 Task: Add Sprouts Boneless Angus Beef Chuck Roast to the cart.
Action: Mouse pressed left at (13, 112)
Screenshot: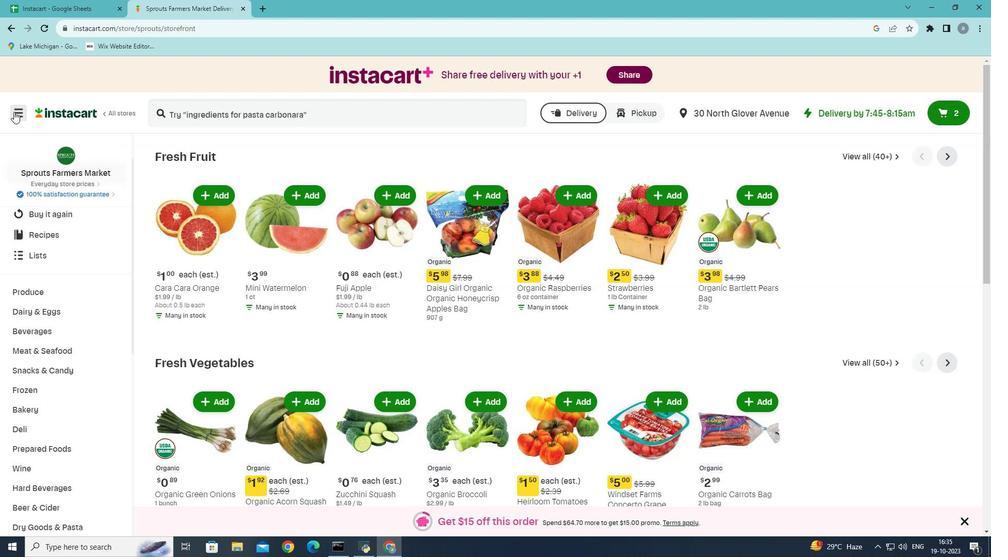 
Action: Mouse moved to (60, 299)
Screenshot: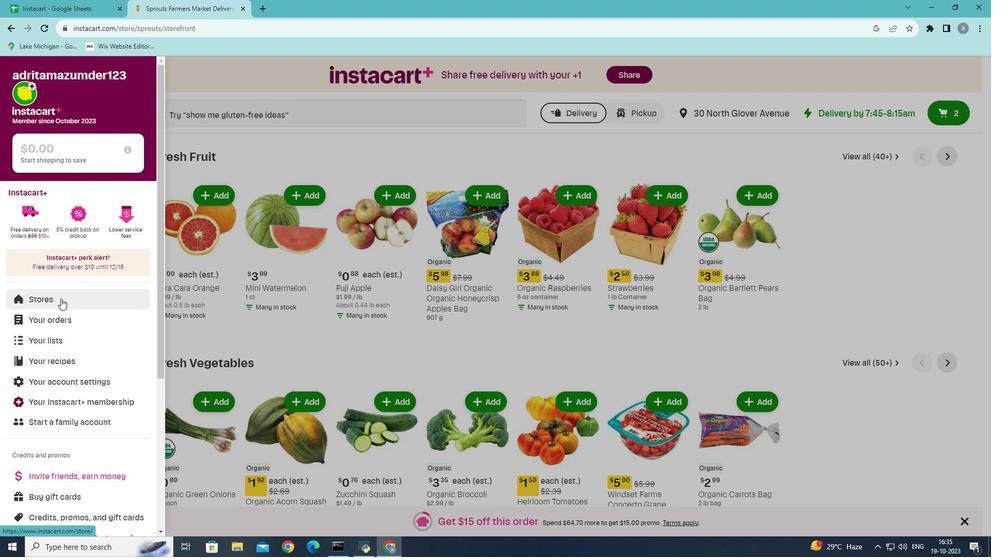 
Action: Mouse pressed left at (60, 299)
Screenshot: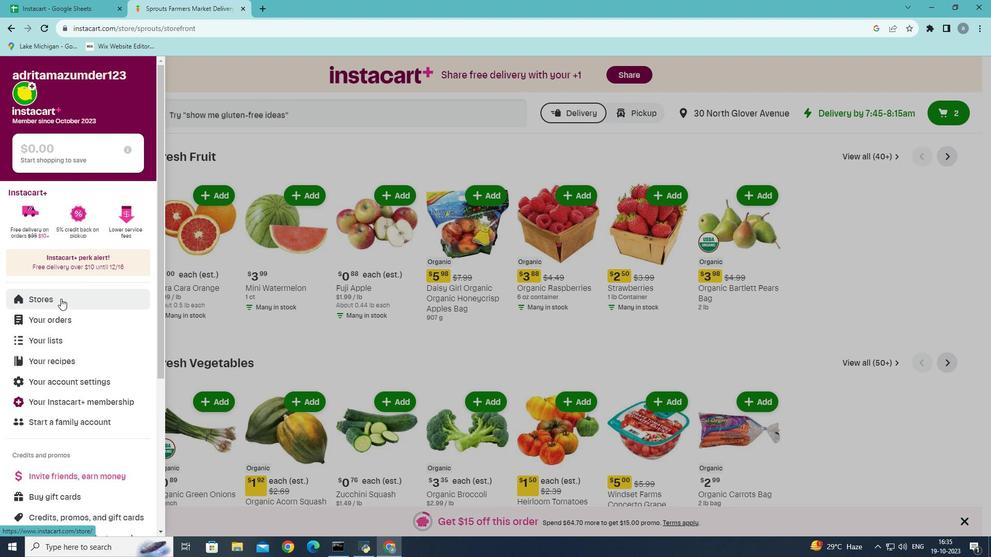 
Action: Mouse moved to (243, 119)
Screenshot: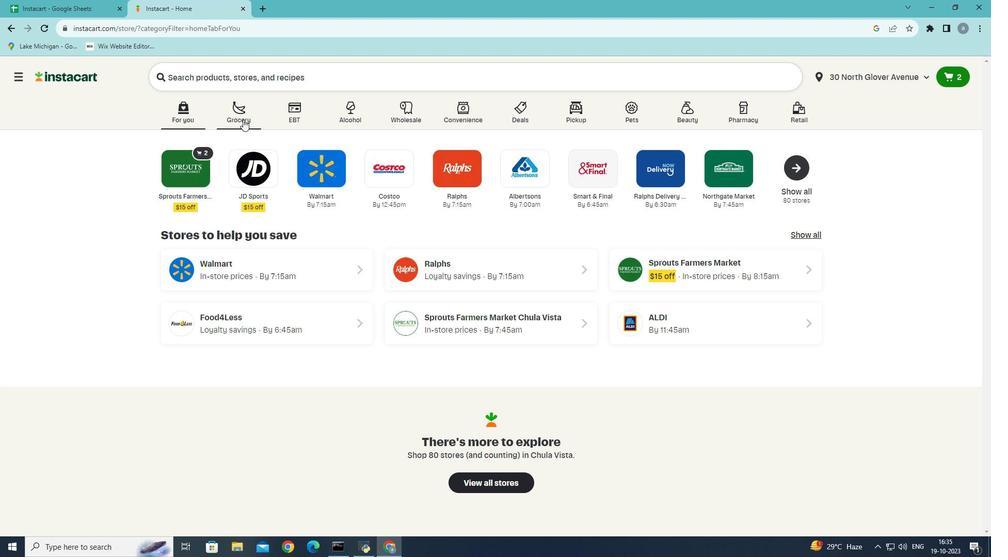 
Action: Mouse pressed left at (243, 119)
Screenshot: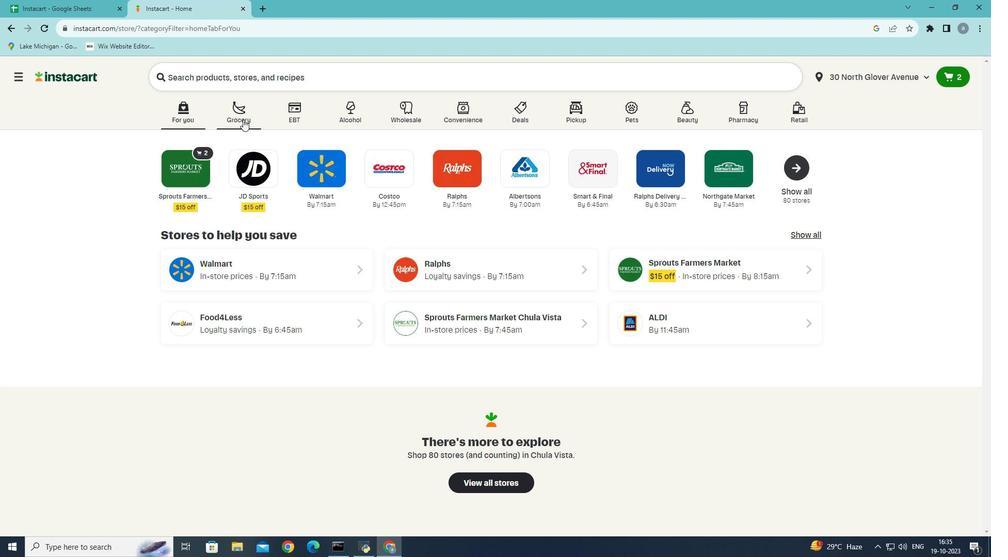 
Action: Mouse moved to (237, 301)
Screenshot: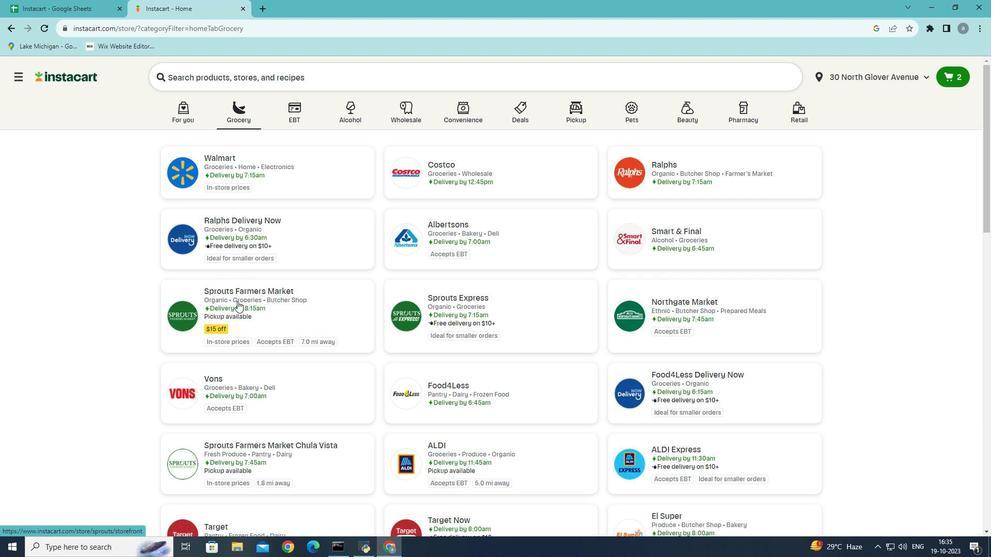 
Action: Mouse pressed left at (237, 301)
Screenshot: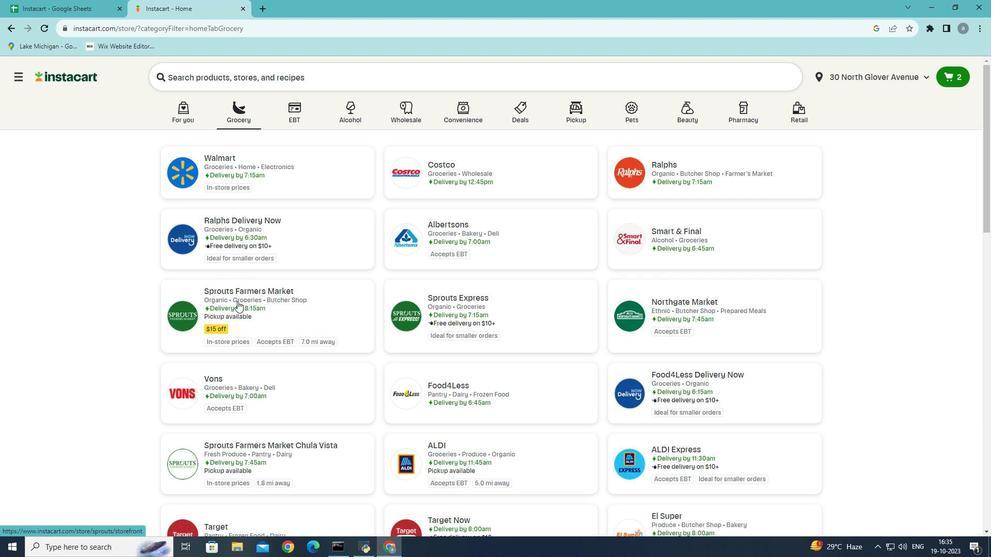 
Action: Mouse moved to (71, 429)
Screenshot: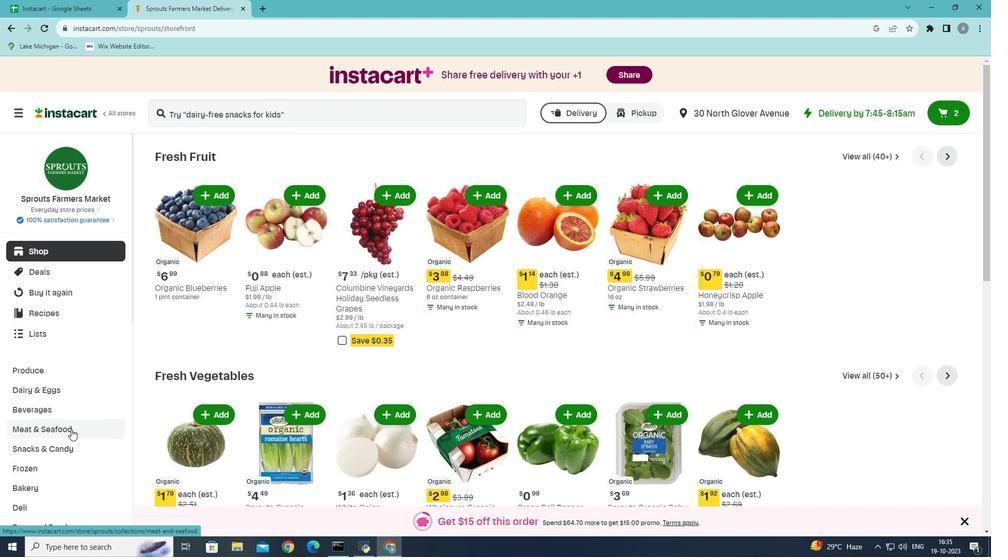 
Action: Mouse pressed left at (71, 429)
Screenshot: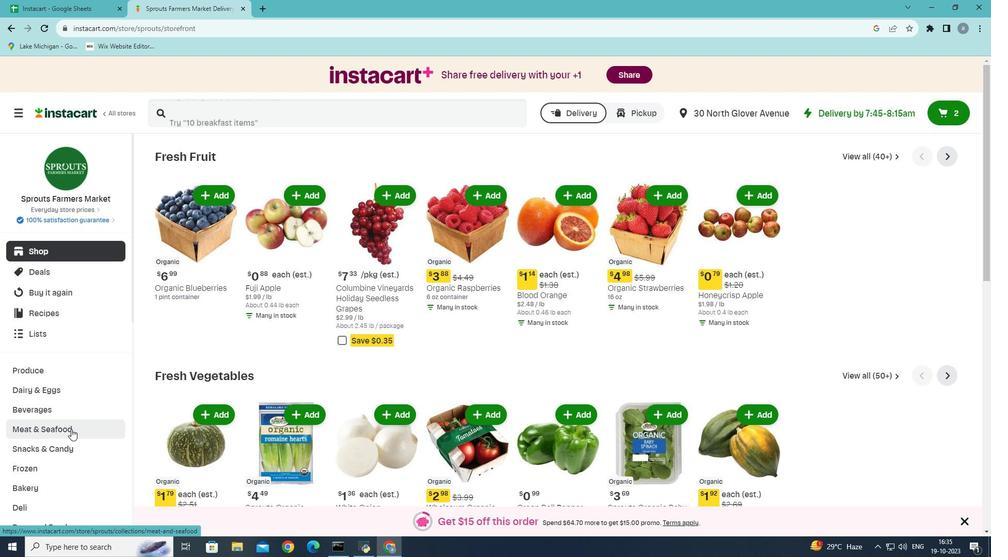 
Action: Mouse moved to (520, 182)
Screenshot: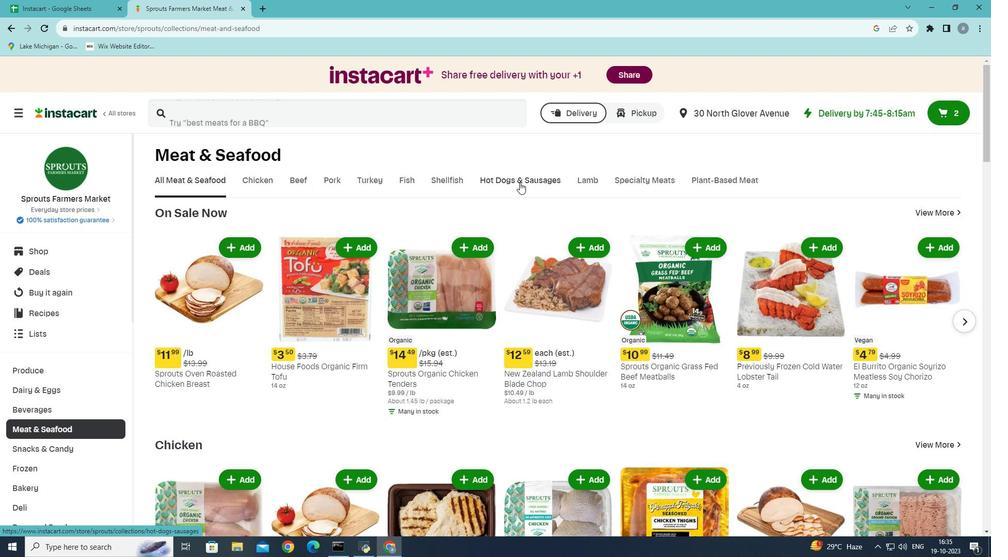 
Action: Mouse pressed left at (520, 182)
Screenshot: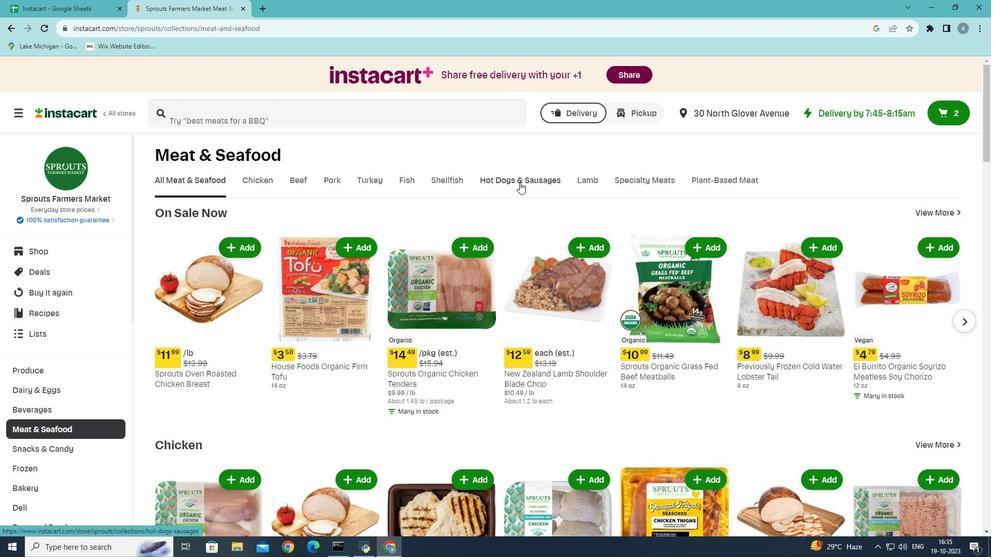 
Action: Mouse moved to (229, 226)
Screenshot: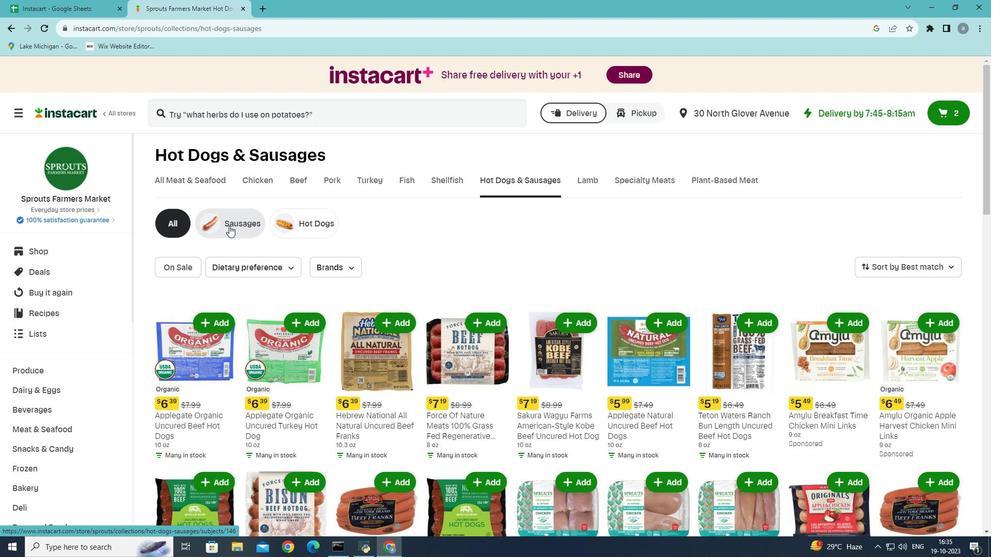 
Action: Mouse pressed left at (229, 226)
Screenshot: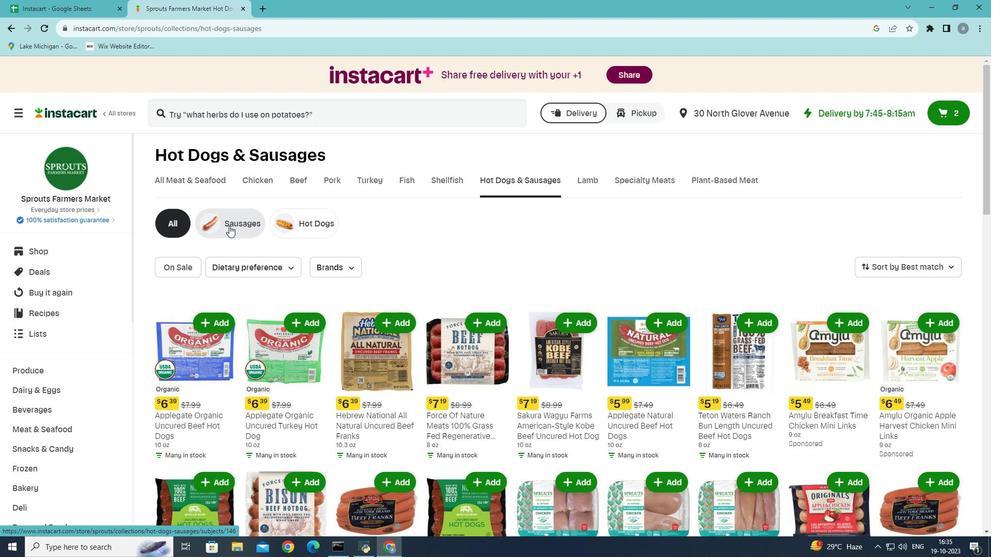 
Action: Mouse moved to (694, 413)
Screenshot: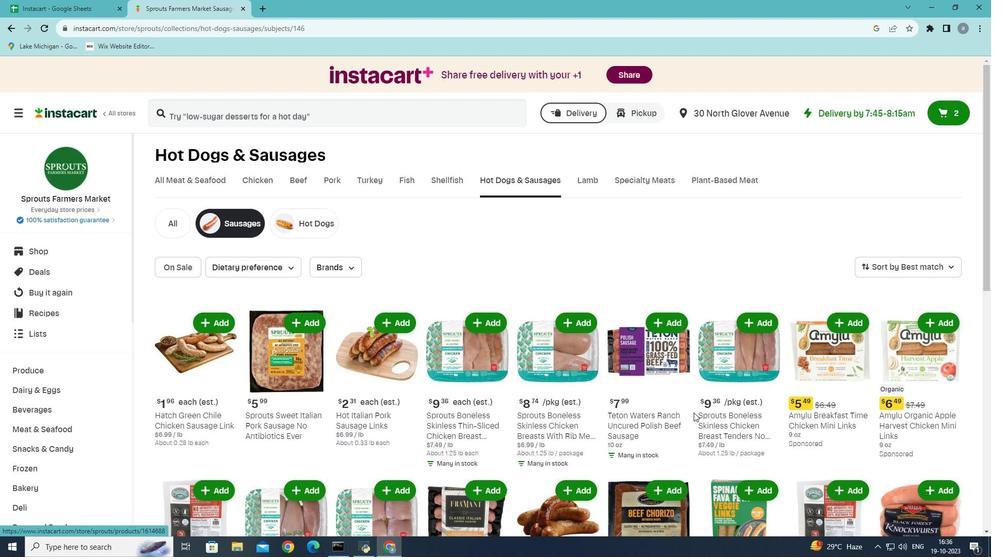 
Action: Mouse scrolled (694, 412) with delta (0, 0)
Screenshot: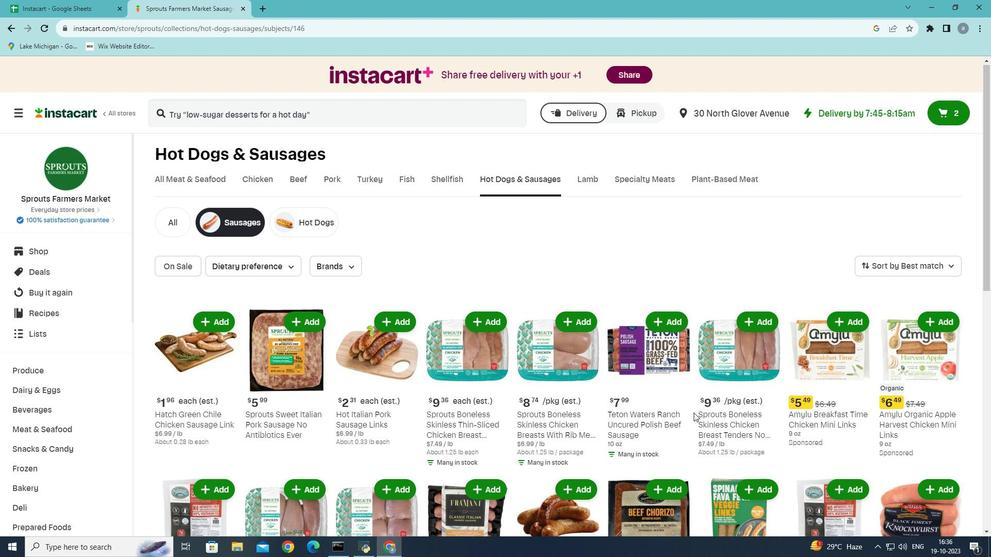 
Action: Mouse scrolled (694, 412) with delta (0, 0)
Screenshot: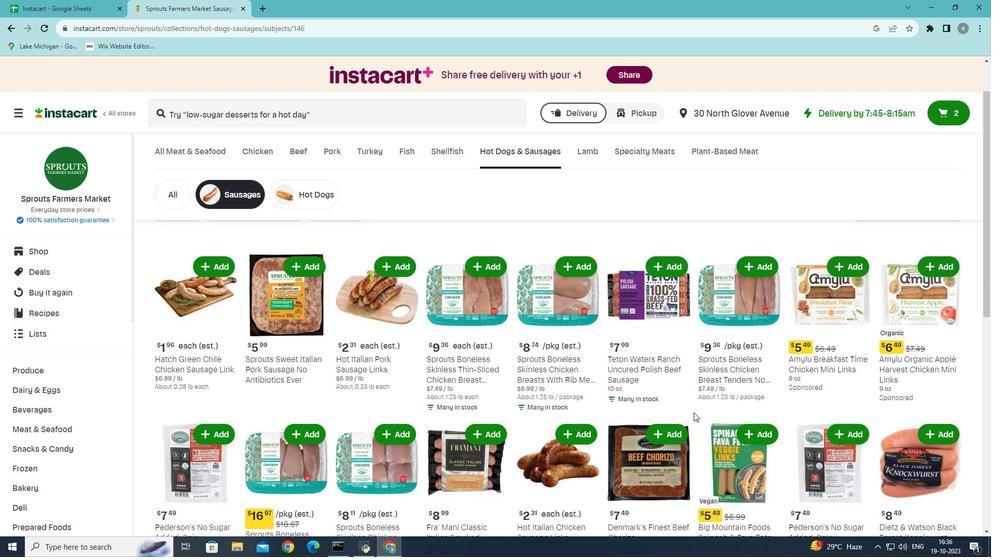 
Action: Mouse moved to (673, 412)
Screenshot: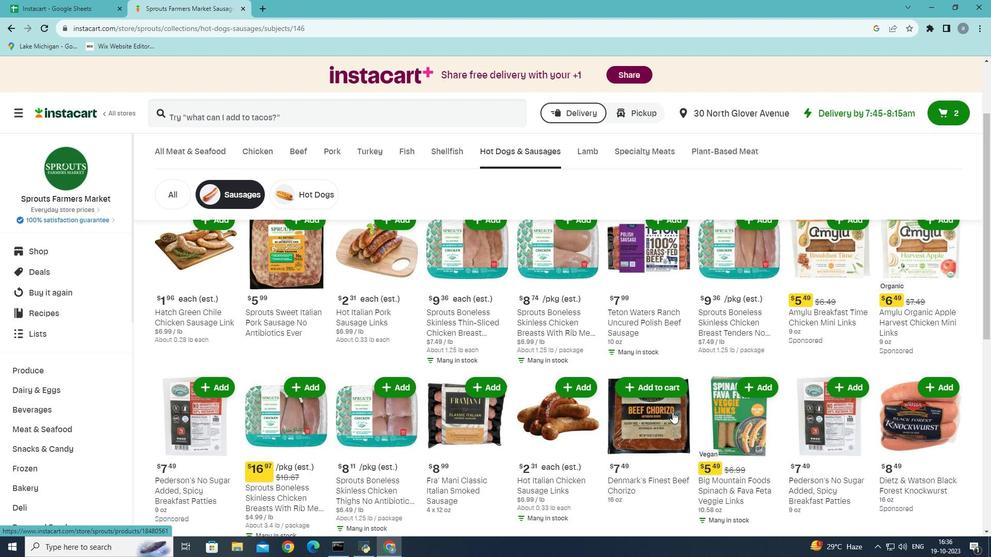 
Action: Mouse scrolled (673, 412) with delta (0, 0)
Screenshot: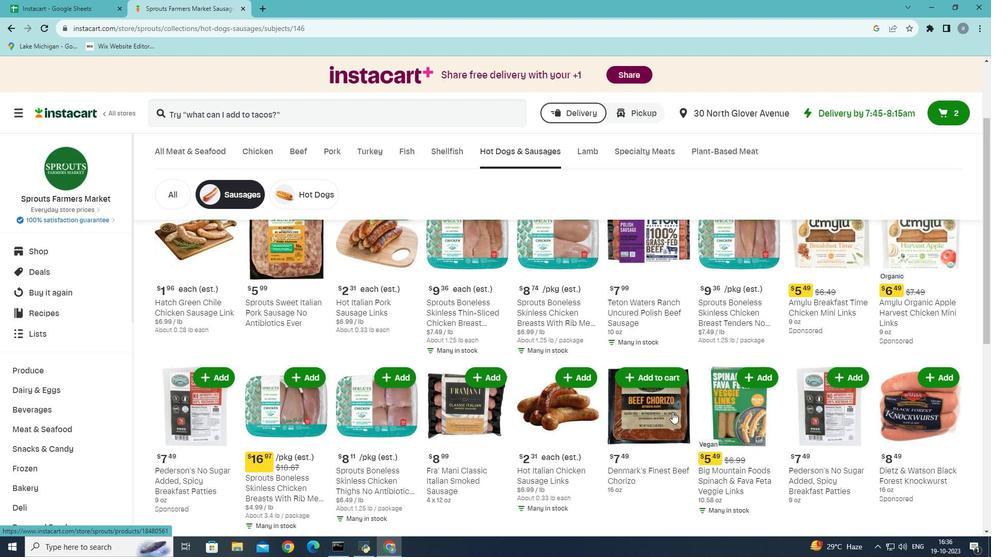 
Action: Mouse moved to (670, 412)
Screenshot: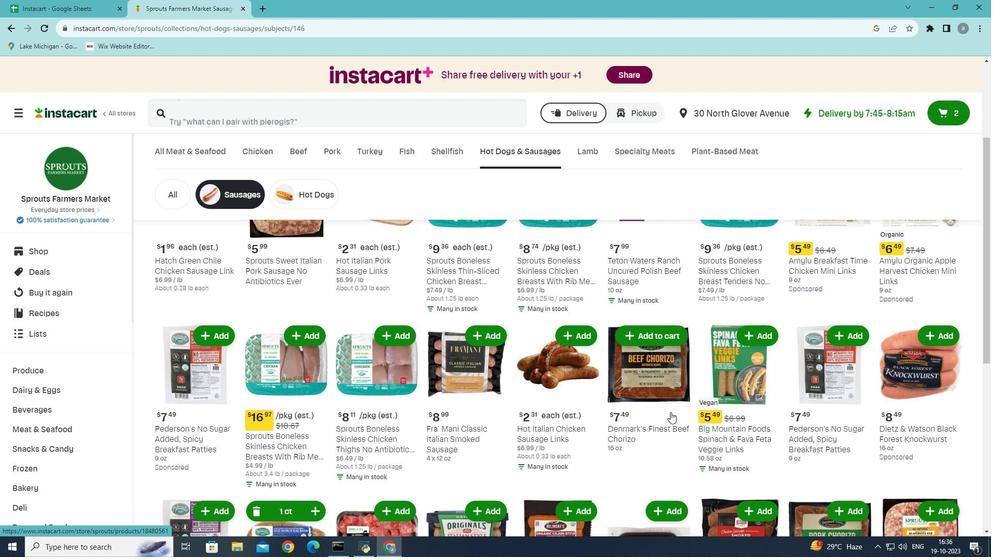 
Action: Mouse scrolled (670, 412) with delta (0, 0)
Screenshot: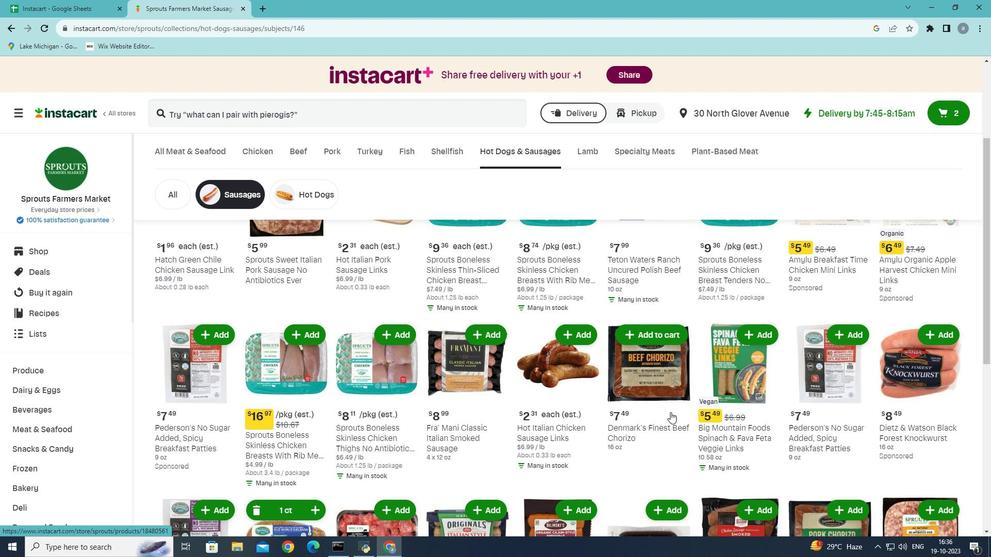 
Action: Mouse moved to (669, 413)
Screenshot: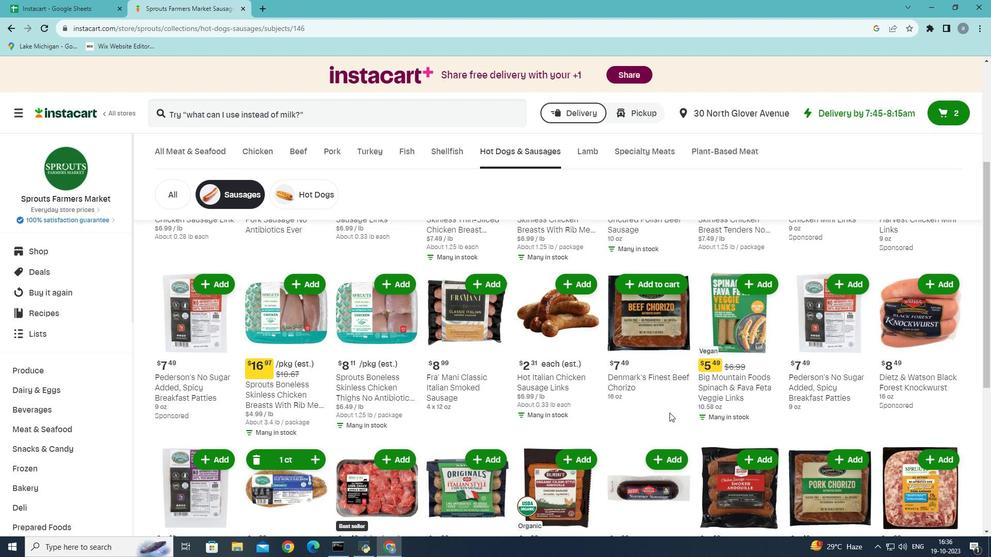 
Action: Mouse scrolled (669, 413) with delta (0, 0)
Screenshot: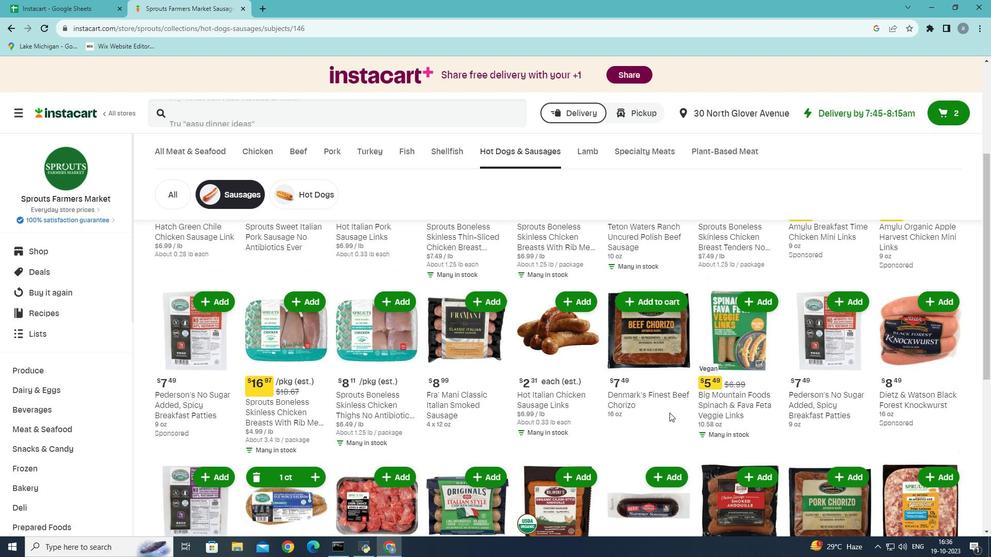 
Action: Mouse scrolled (669, 413) with delta (0, 0)
Screenshot: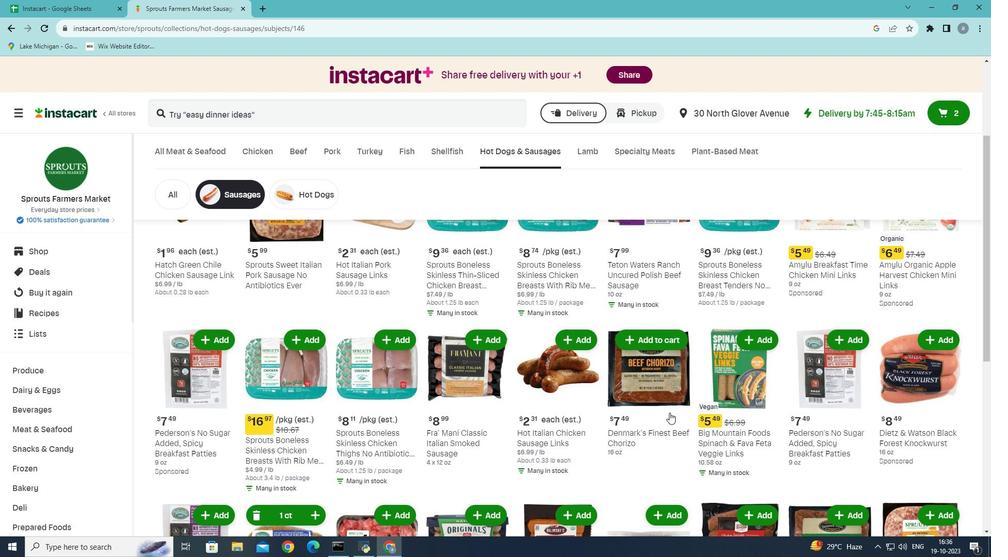 
Action: Mouse scrolled (669, 413) with delta (0, 0)
Screenshot: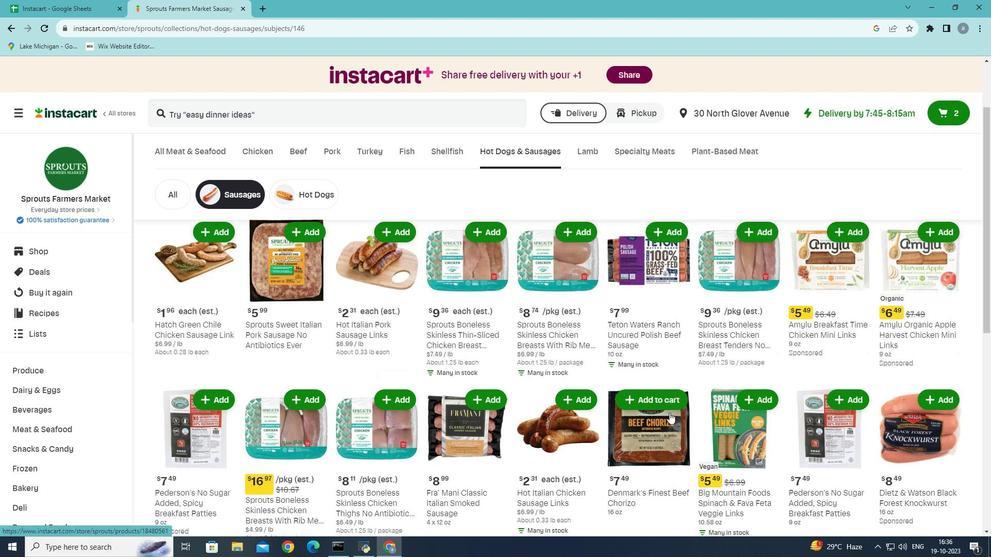 
Action: Mouse scrolled (669, 412) with delta (0, 0)
Screenshot: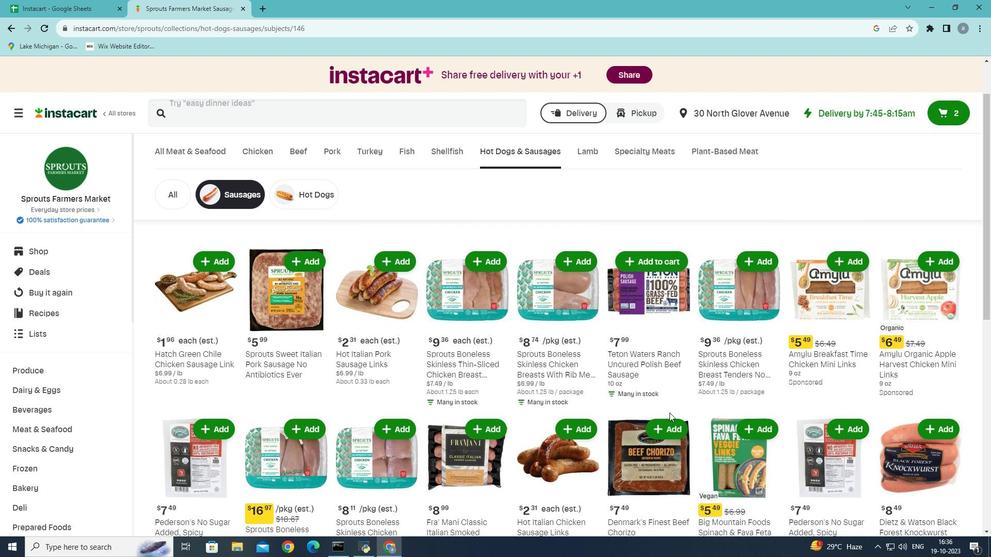 
Action: Mouse scrolled (669, 412) with delta (0, 0)
Screenshot: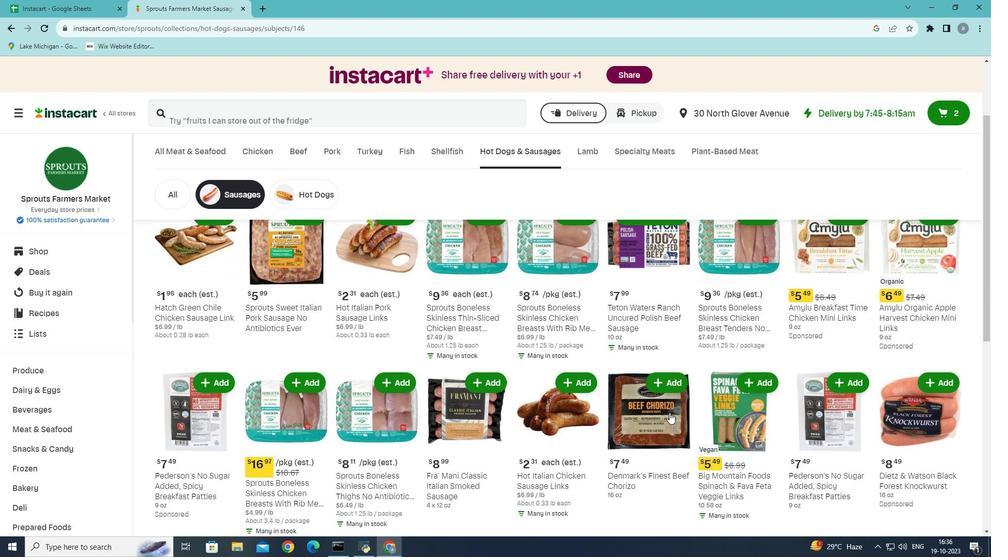 
Action: Mouse moved to (669, 413)
Screenshot: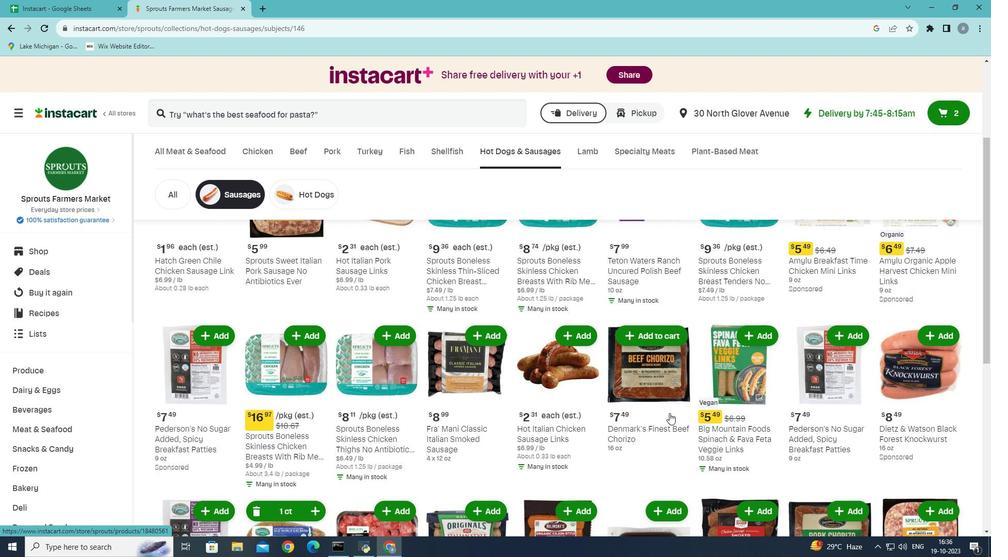 
Action: Mouse scrolled (669, 413) with delta (0, 0)
Screenshot: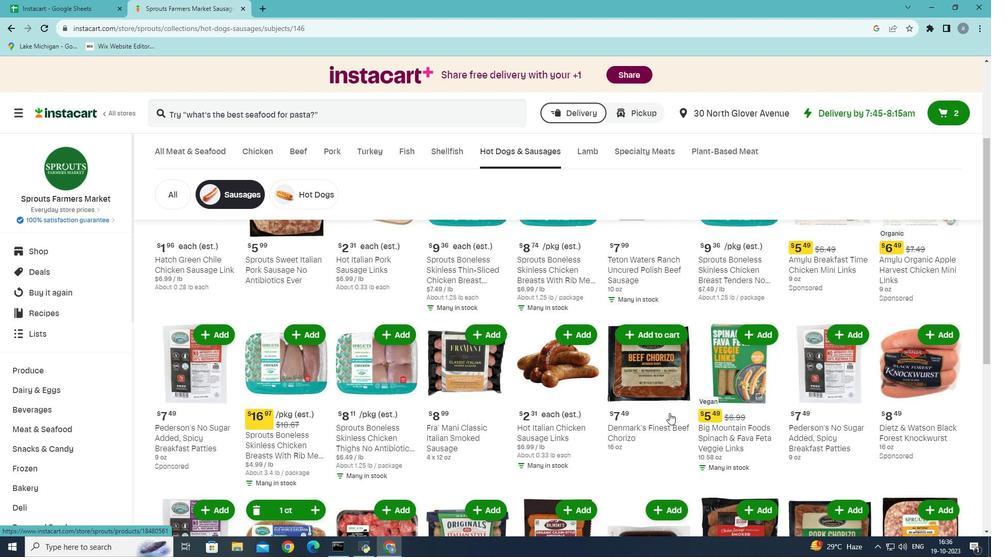 
Action: Mouse scrolled (669, 413) with delta (0, 0)
Screenshot: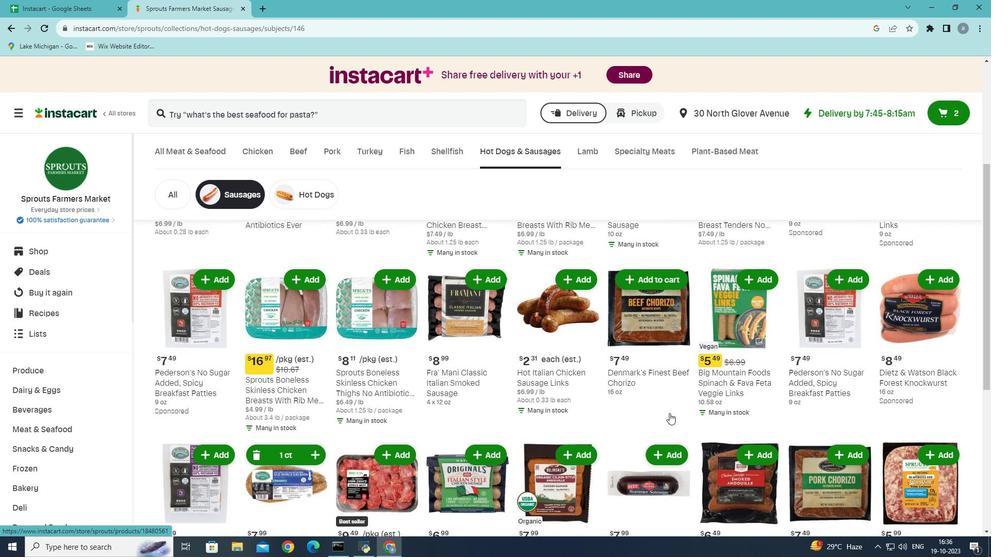 
Action: Mouse moved to (670, 414)
Screenshot: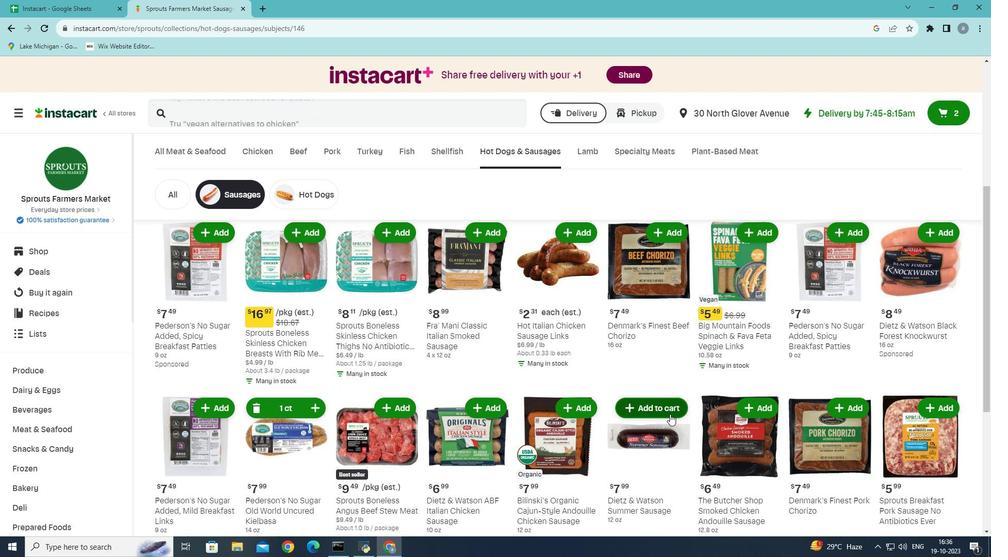 
Action: Mouse scrolled (670, 414) with delta (0, 0)
Screenshot: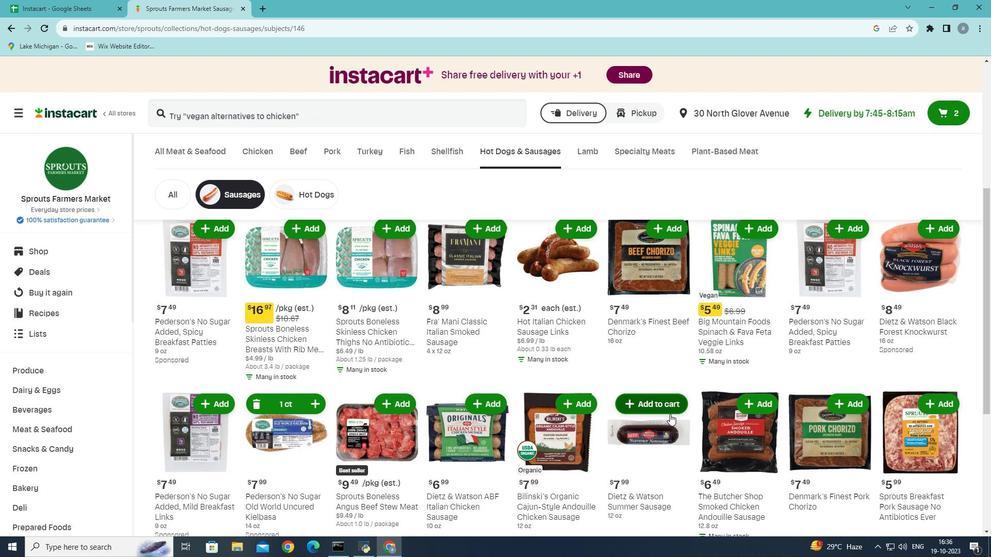 
Action: Mouse scrolled (670, 414) with delta (0, 0)
Screenshot: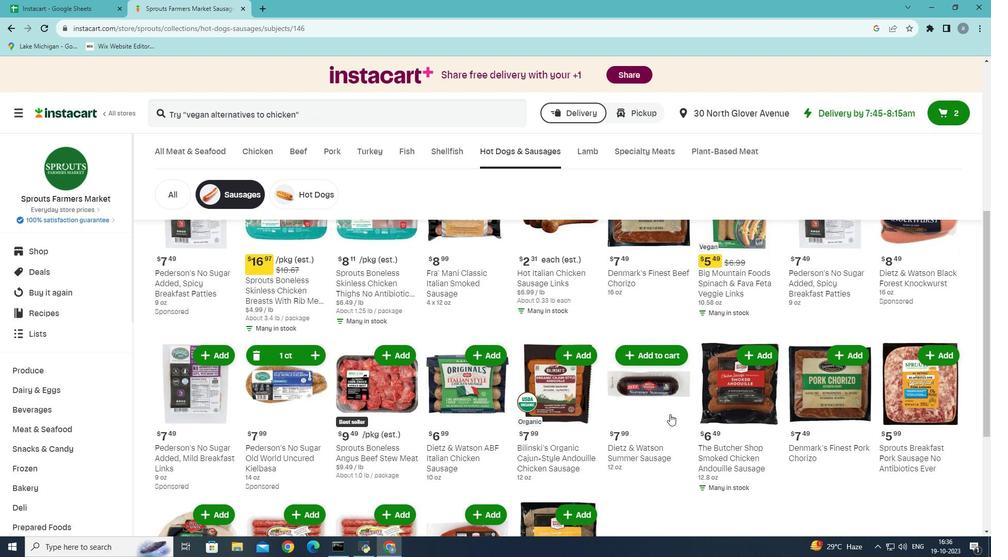 
Action: Mouse moved to (585, 423)
Screenshot: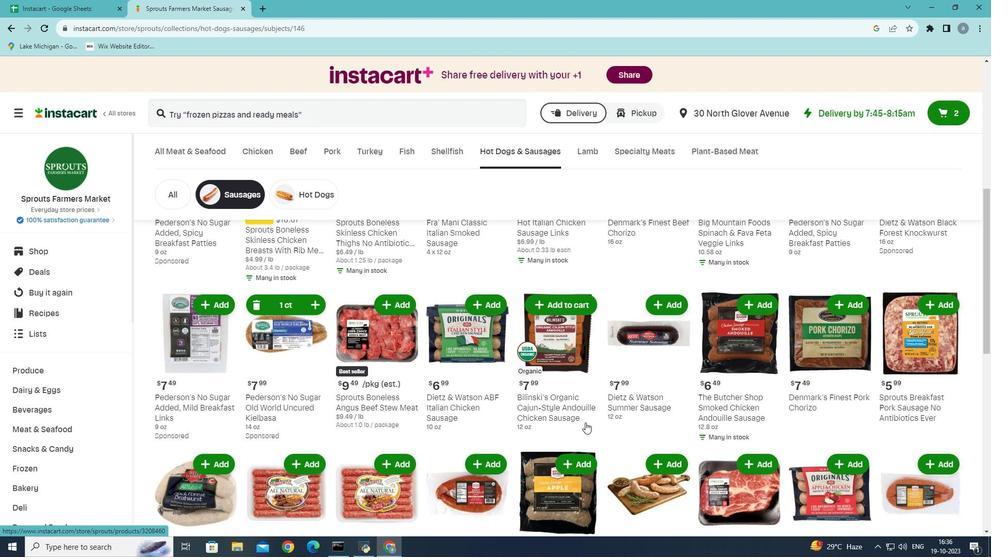 
Action: Mouse scrolled (585, 422) with delta (0, 0)
Screenshot: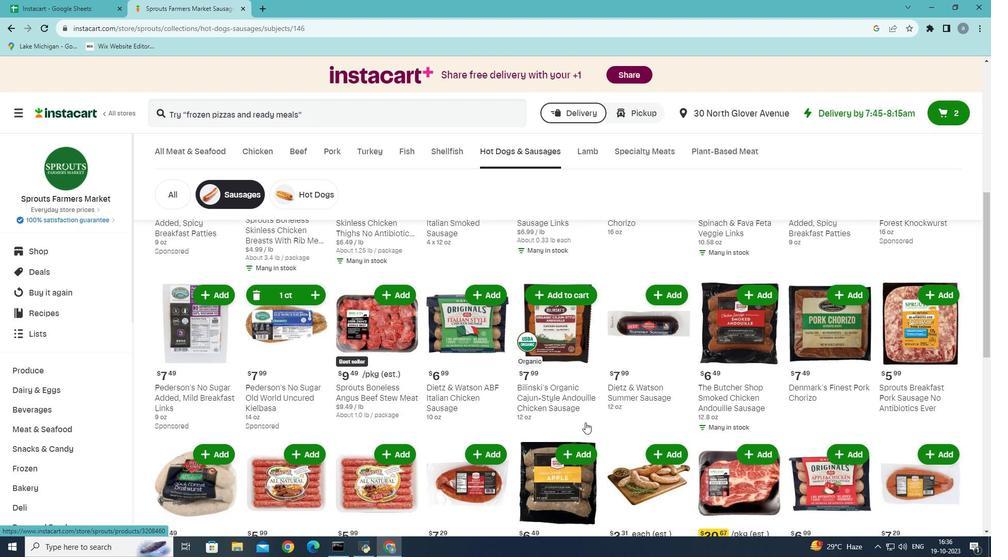 
Action: Mouse scrolled (585, 422) with delta (0, 0)
Screenshot: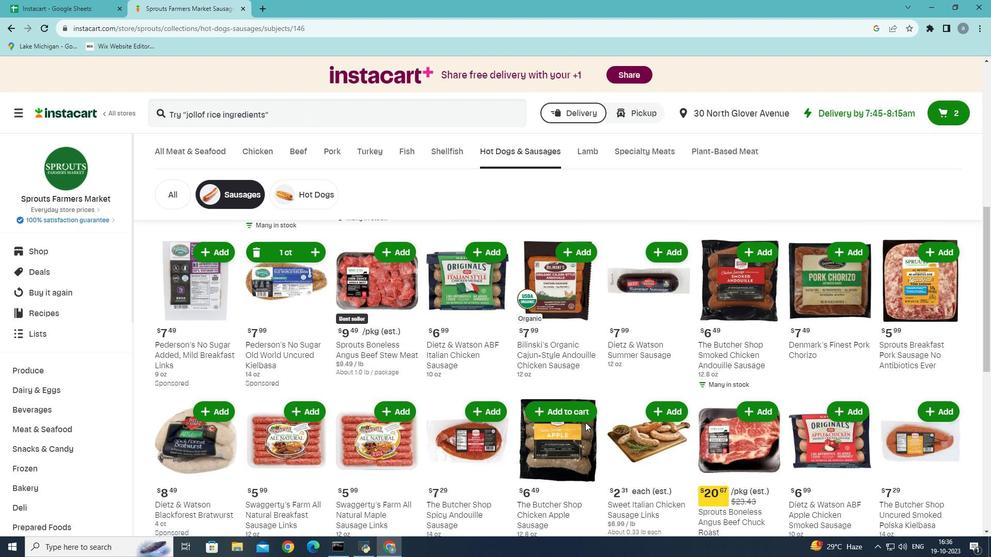 
Action: Mouse moved to (763, 358)
Screenshot: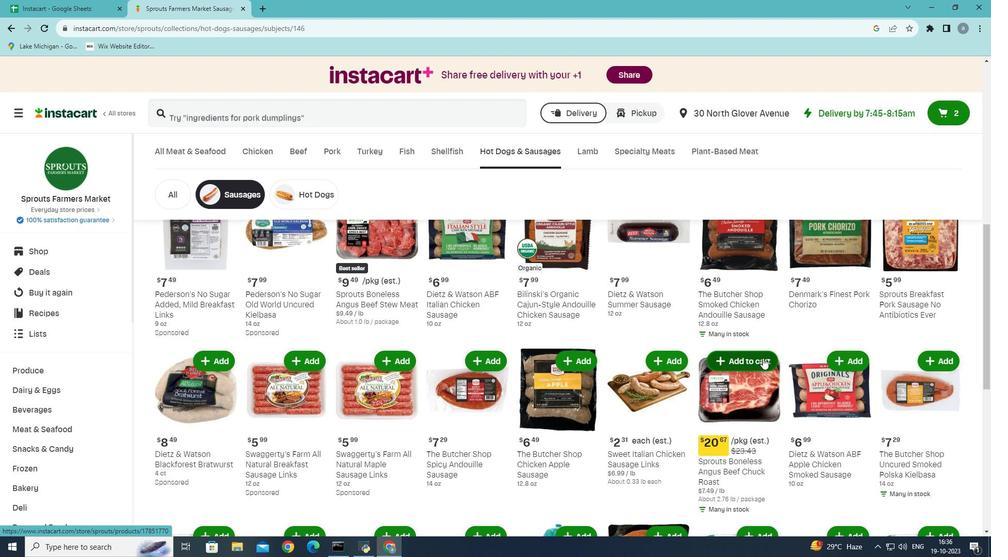 
Action: Mouse pressed left at (763, 358)
Screenshot: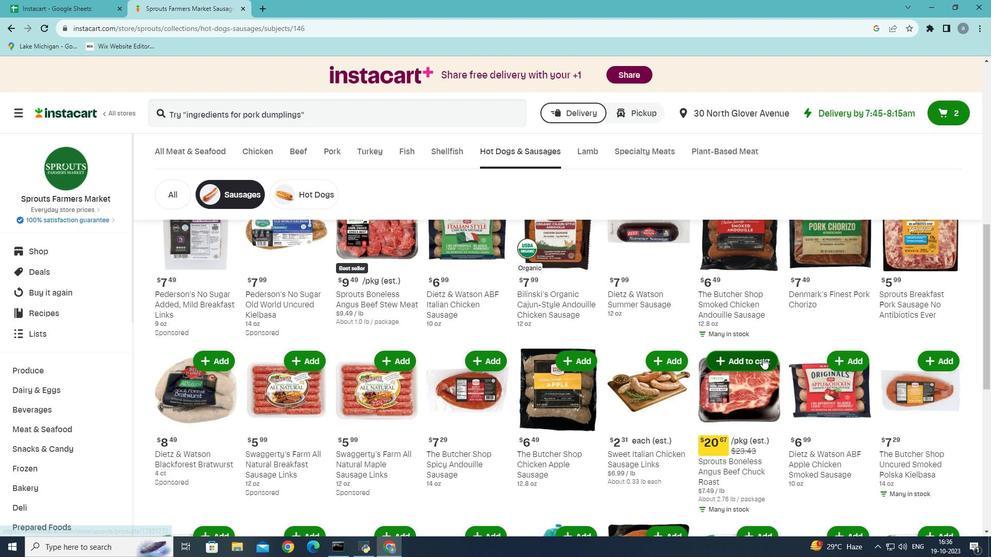 
Action: Mouse moved to (744, 360)
Screenshot: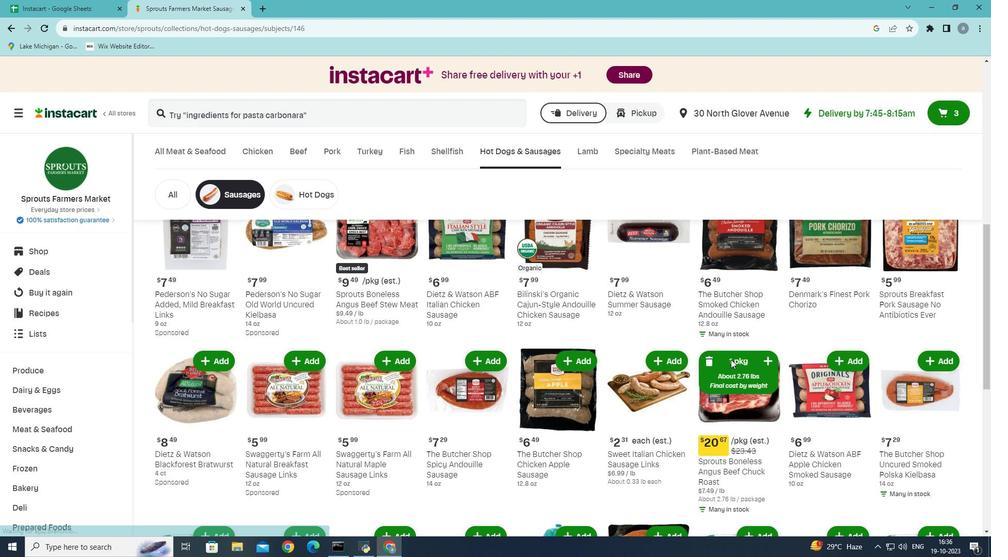 
